 Task: Create a calendar event for a board meeting on 6/18/2023 with the provided agenda and enable text-to-speech.
Action: Mouse moved to (274, 31)
Screenshot: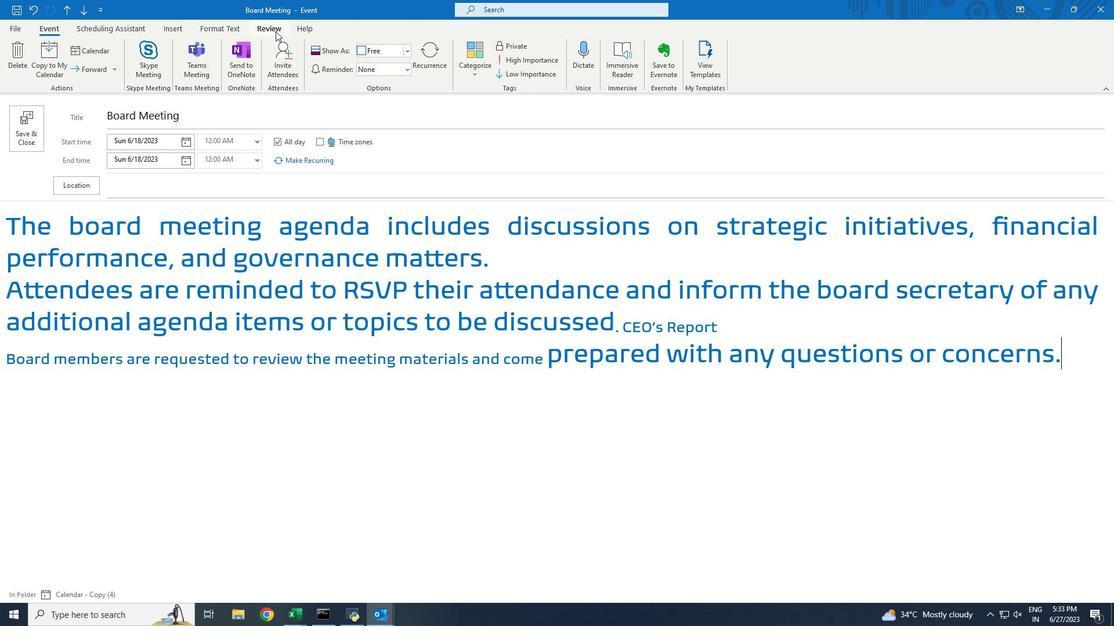 
Action: Mouse pressed left at (274, 31)
Screenshot: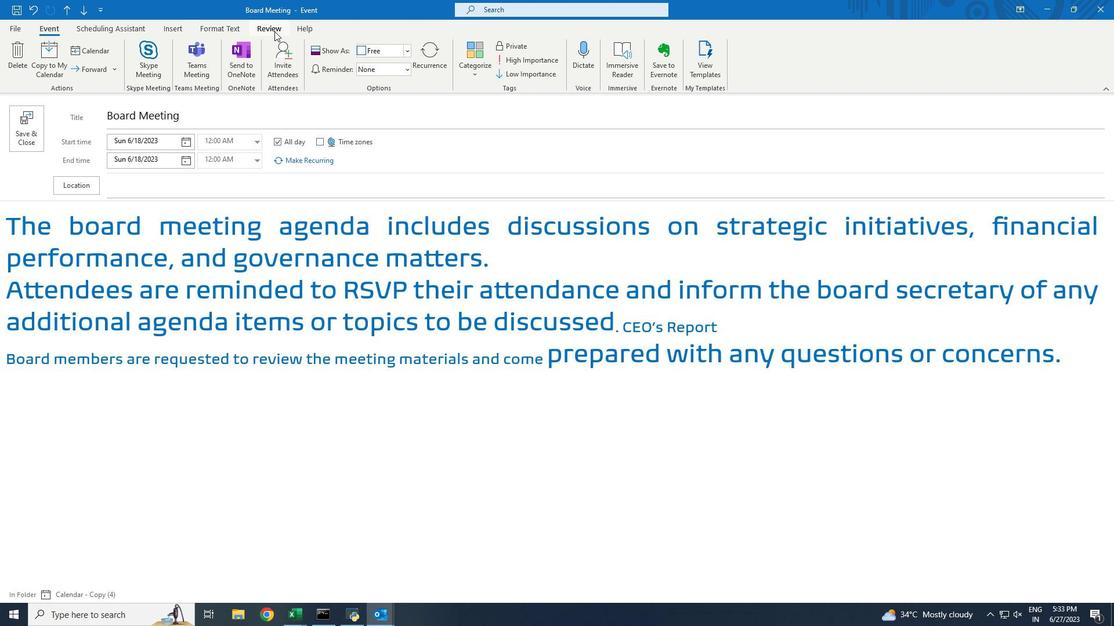 
Action: Mouse moved to (8, 221)
Screenshot: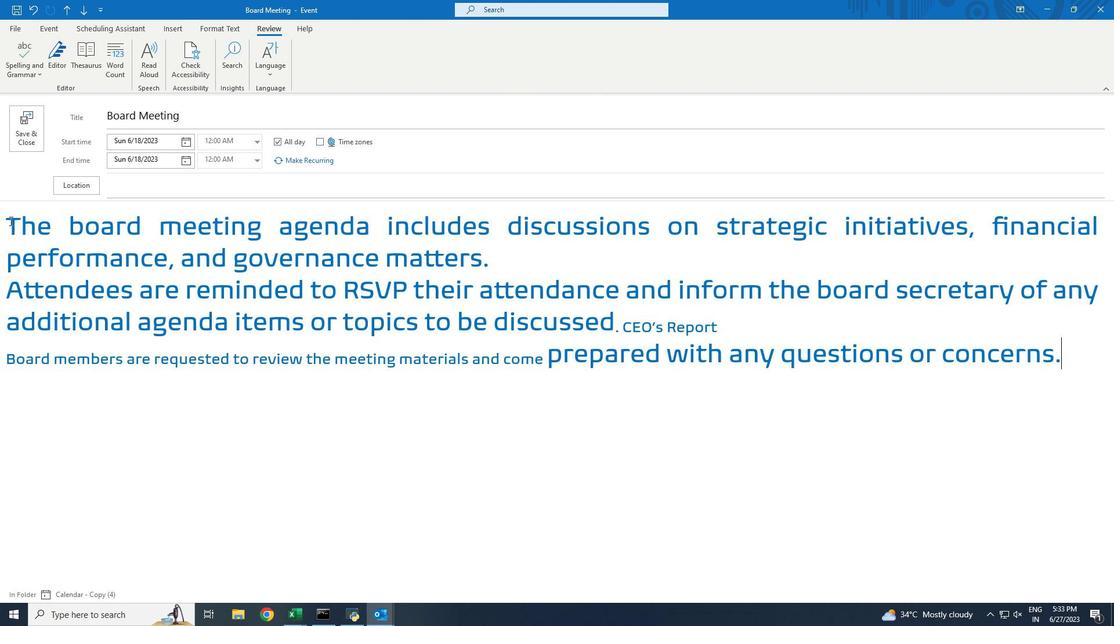 
Action: Mouse pressed left at (8, 221)
Screenshot: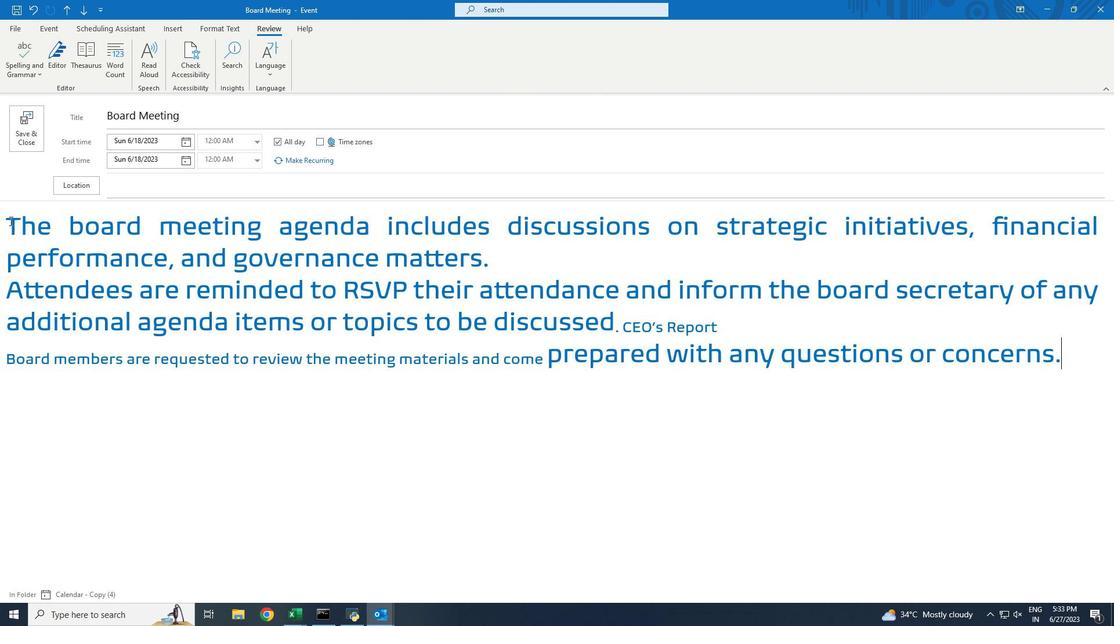 
Action: Mouse moved to (145, 74)
Screenshot: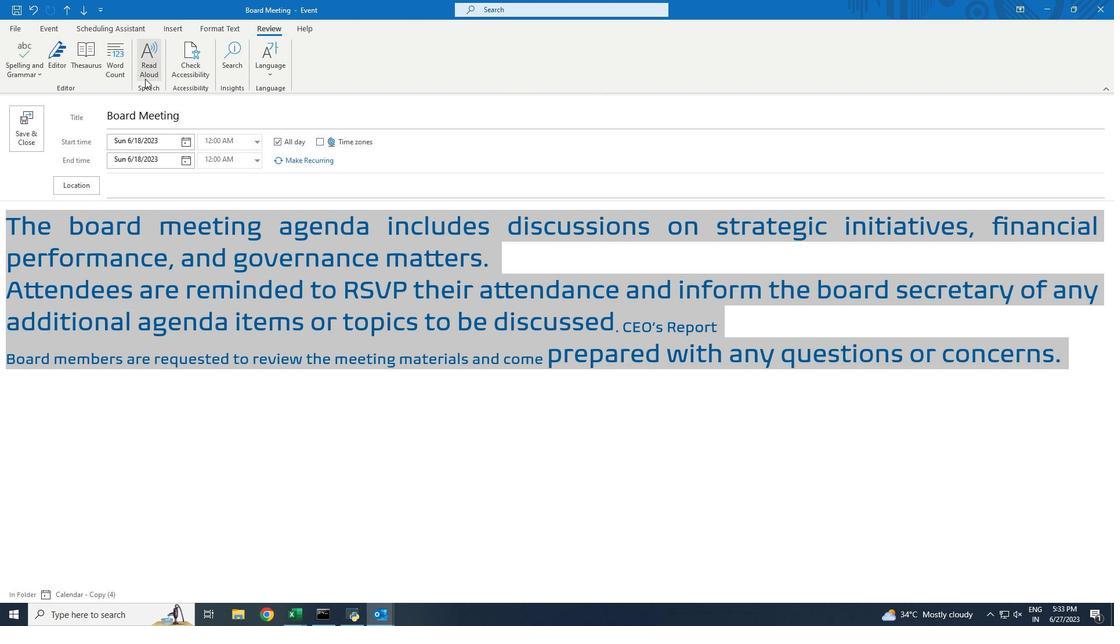 
Action: Mouse pressed left at (145, 74)
Screenshot: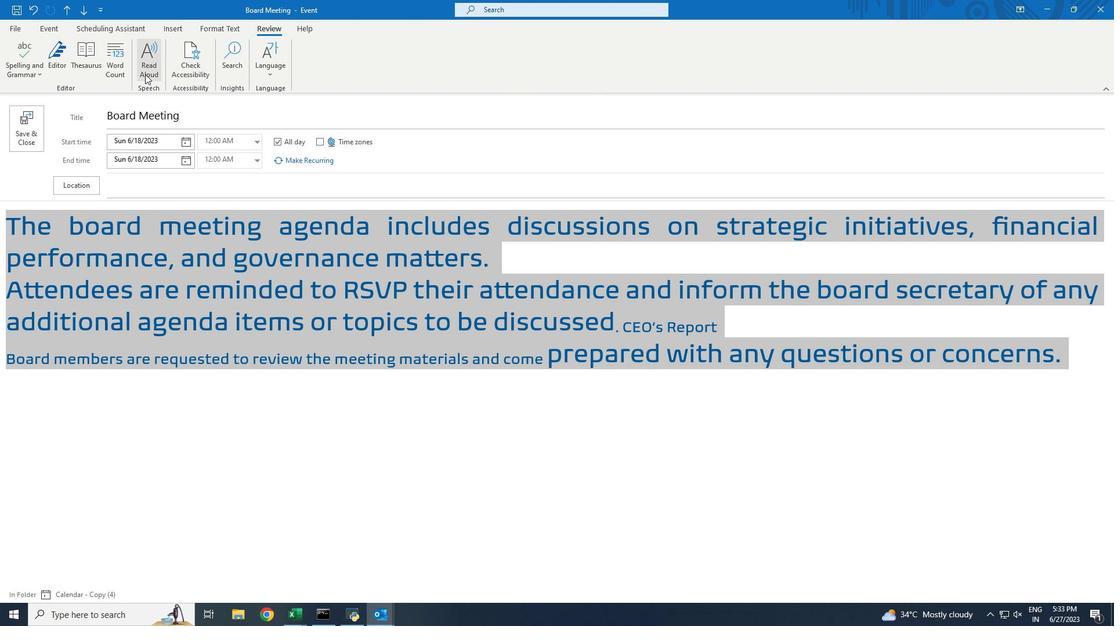
Action: Mouse moved to (1074, 215)
Screenshot: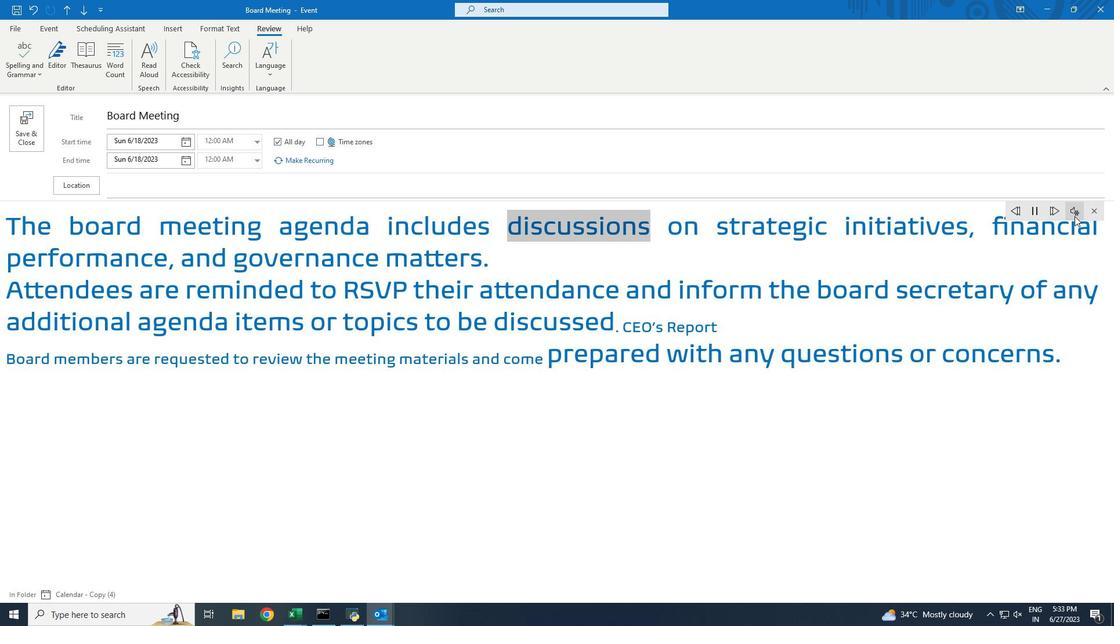 
Action: Mouse pressed left at (1074, 215)
Screenshot: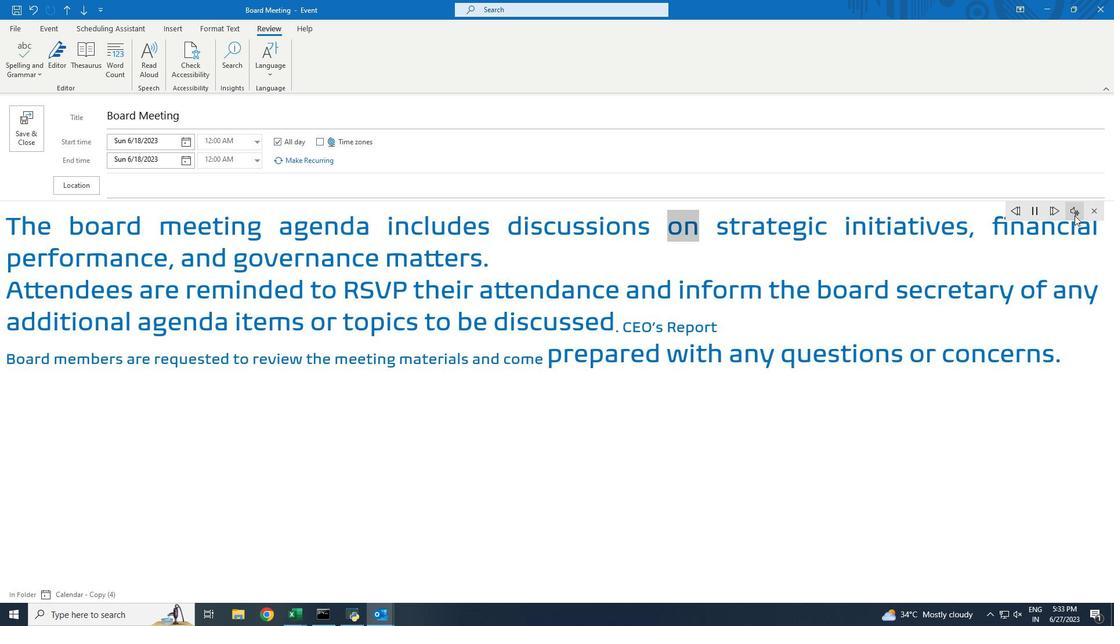 
Action: Mouse moved to (1074, 279)
Screenshot: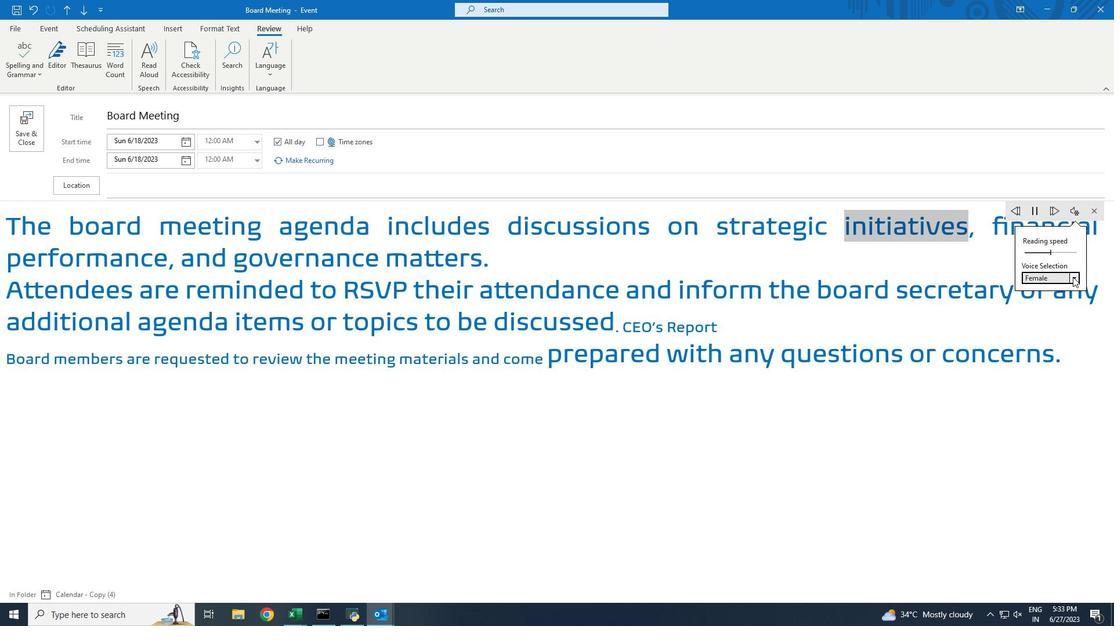 
Action: Mouse pressed left at (1074, 279)
Screenshot: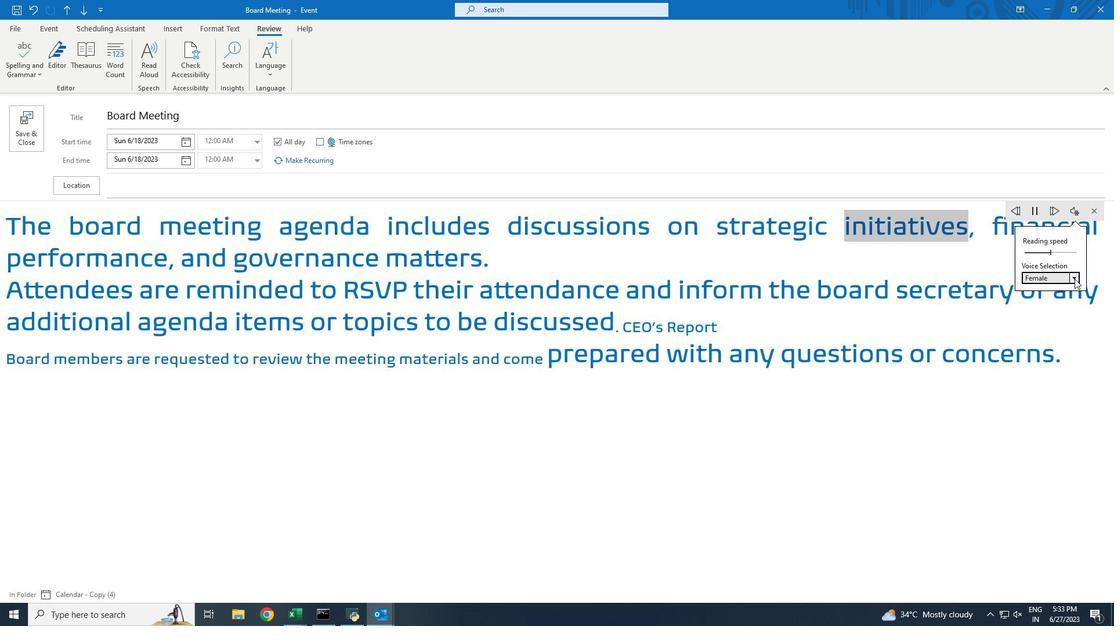 
Action: Mouse moved to (1056, 289)
Screenshot: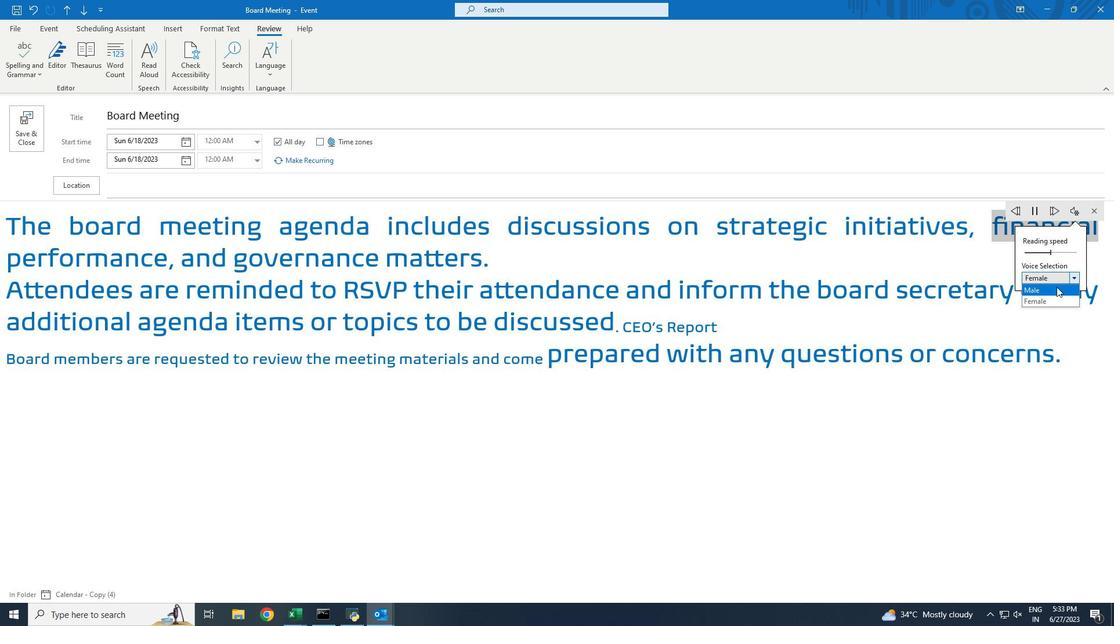 
Action: Mouse pressed left at (1056, 289)
Screenshot: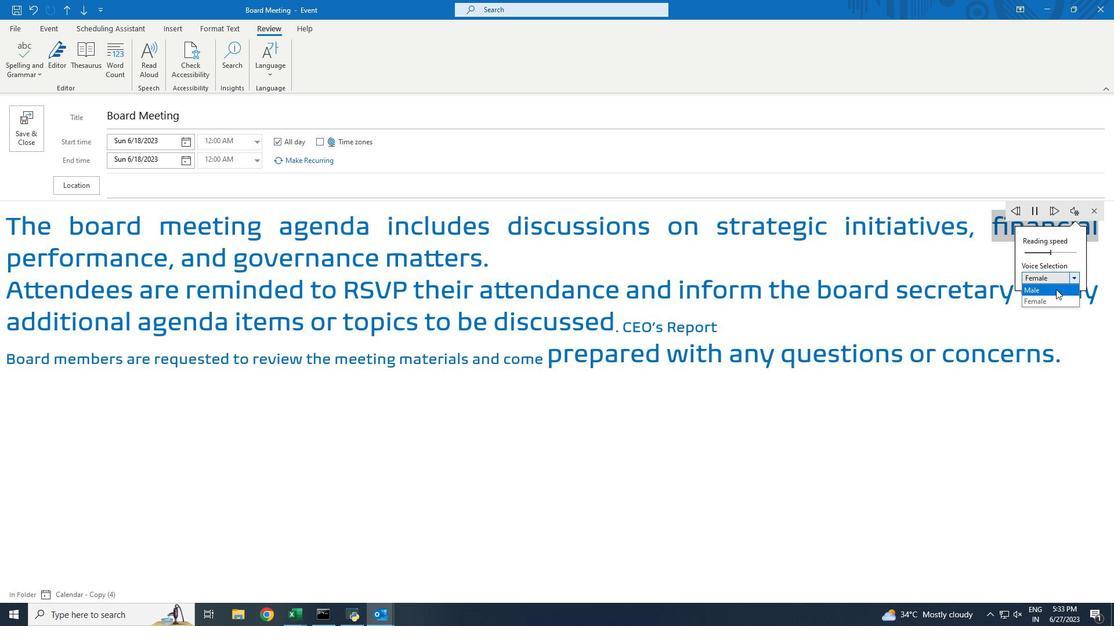
